 Task: Add a field from the Popular template Priority with name WorkSmart.
Action: Mouse moved to (171, 101)
Screenshot: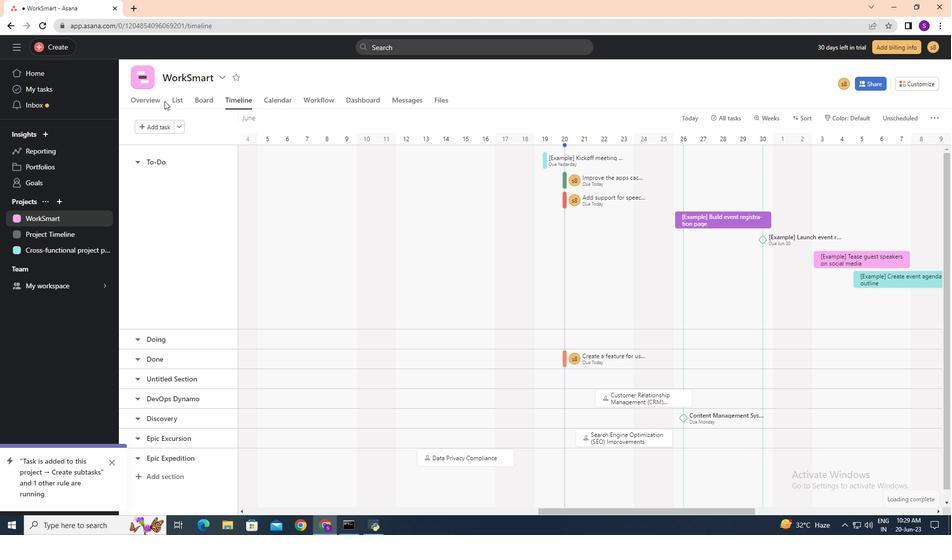 
Action: Mouse pressed left at (171, 101)
Screenshot: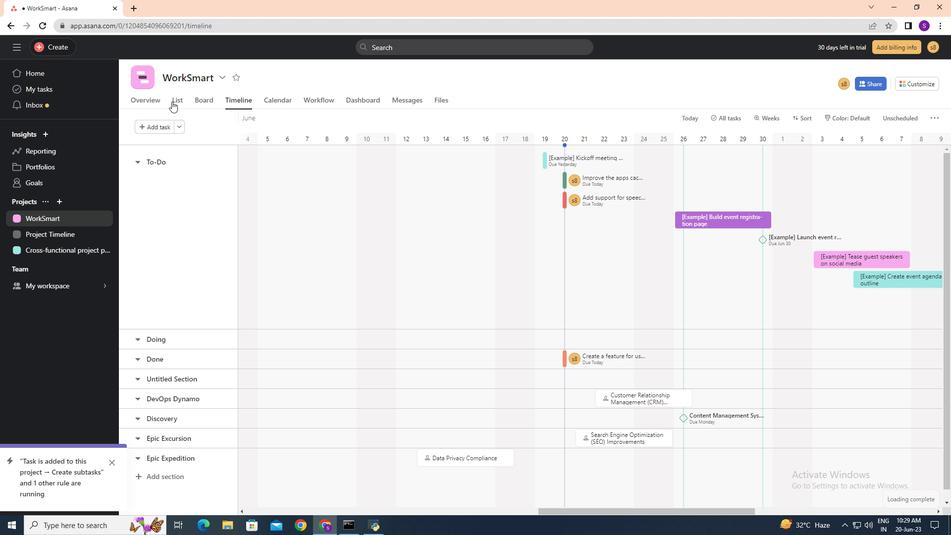 
Action: Mouse moved to (902, 163)
Screenshot: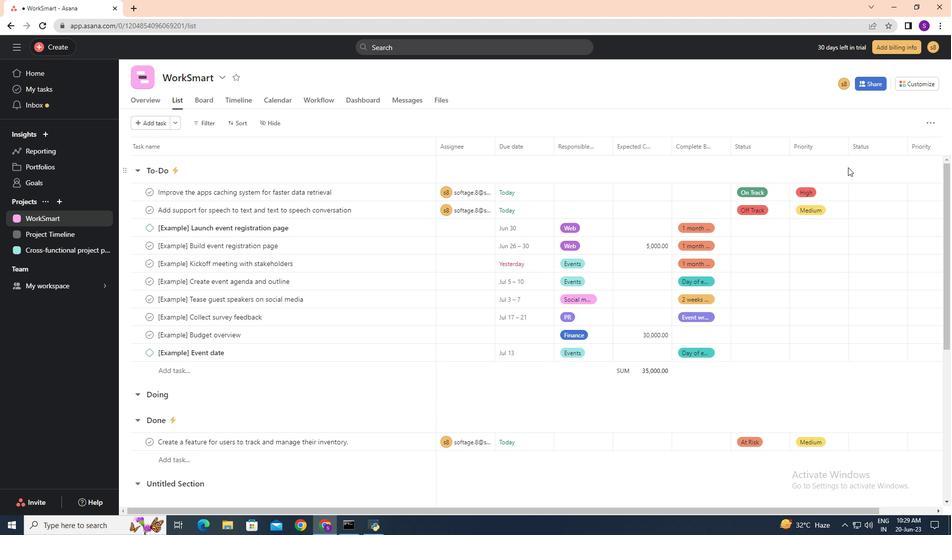 
Action: Mouse scrolled (902, 164) with delta (0, 0)
Screenshot: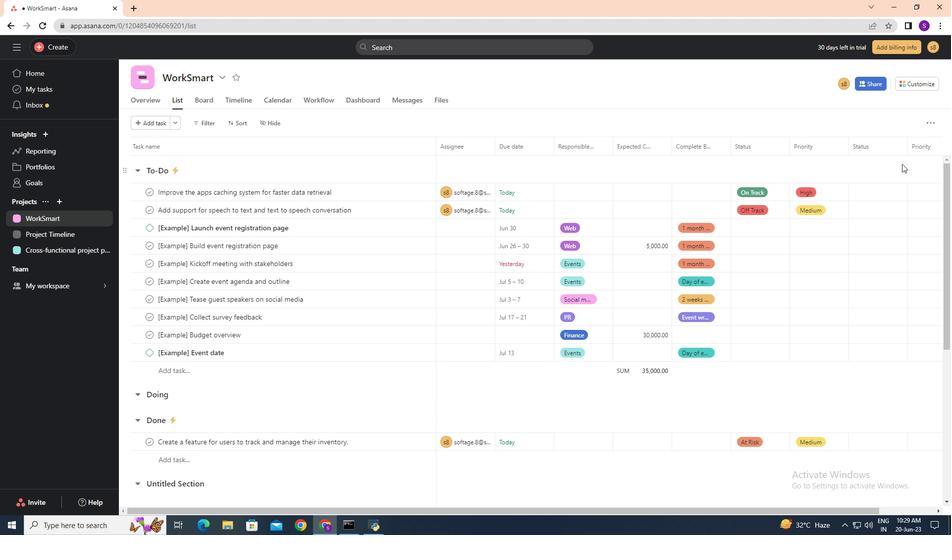 
Action: Mouse scrolled (902, 164) with delta (0, 0)
Screenshot: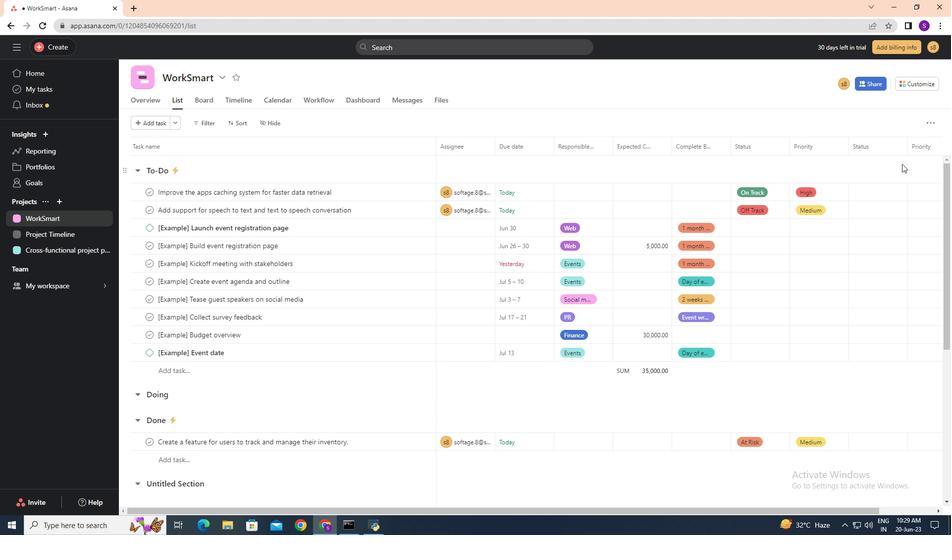 
Action: Mouse scrolled (902, 164) with delta (0, 0)
Screenshot: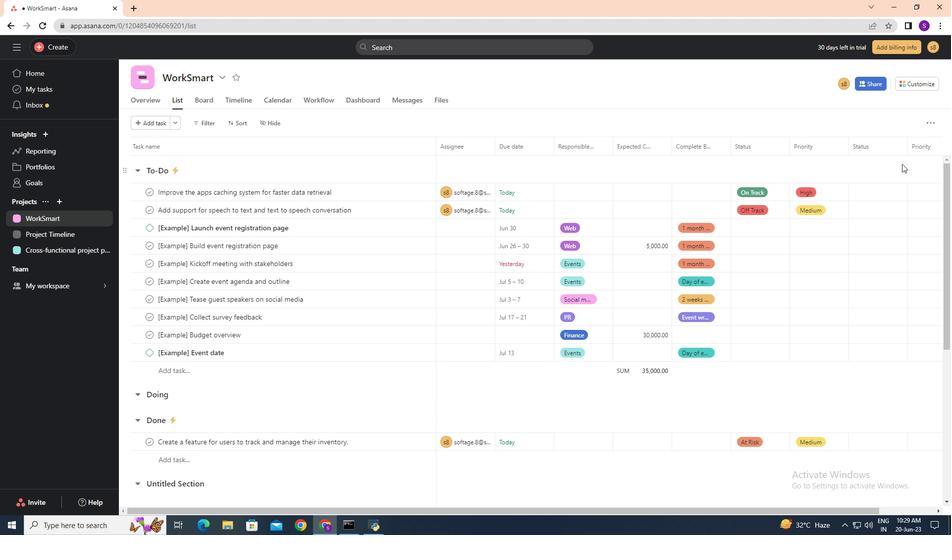 
Action: Mouse moved to (902, 222)
Screenshot: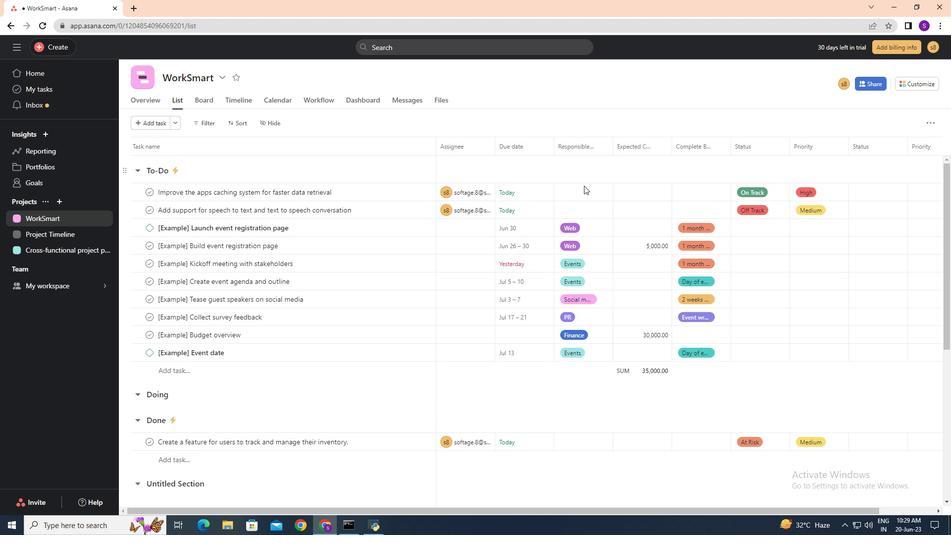 
Action: Mouse scrolled (902, 222) with delta (0, 0)
Screenshot: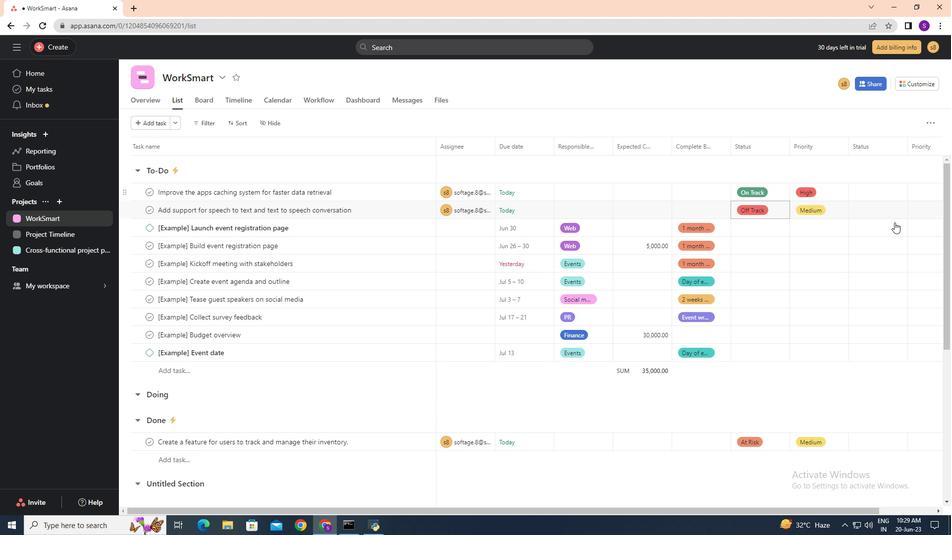 
Action: Mouse scrolled (902, 222) with delta (0, 0)
Screenshot: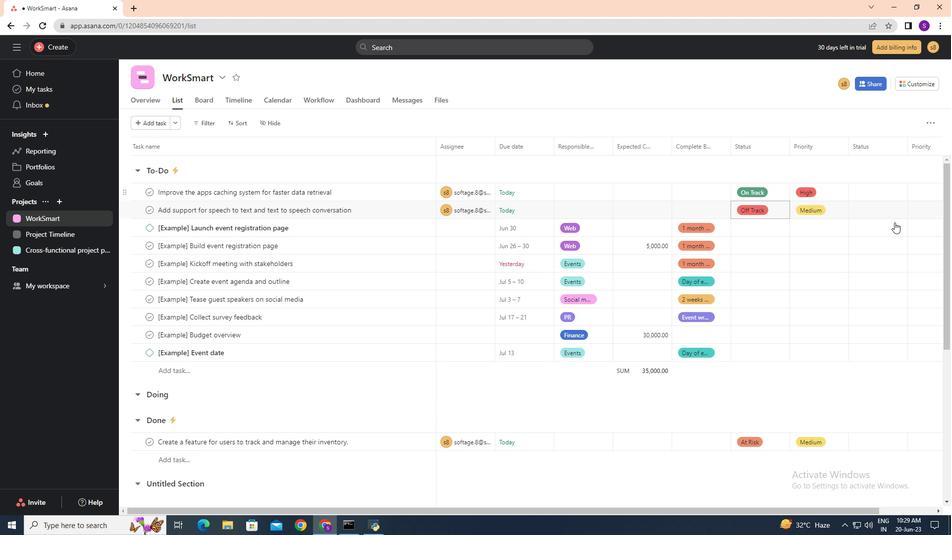 
Action: Mouse moved to (788, 507)
Screenshot: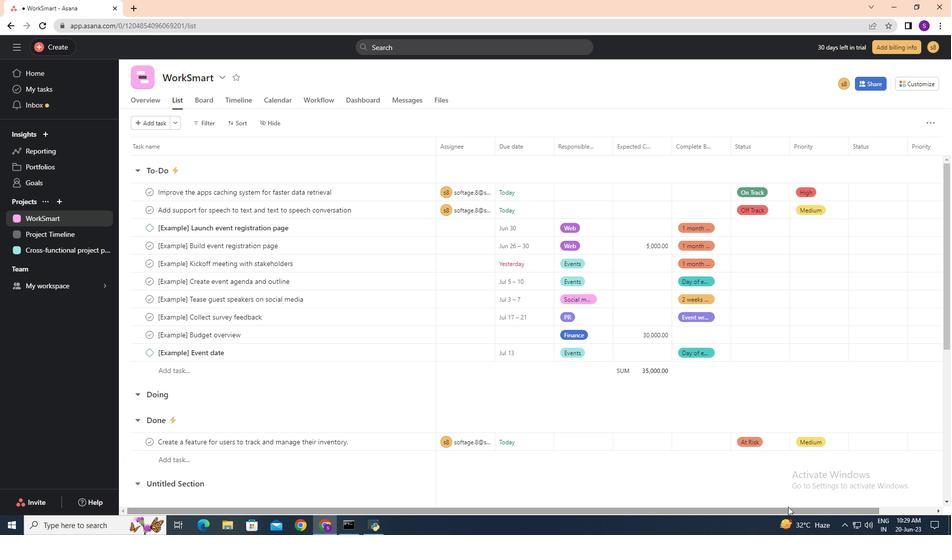 
Action: Mouse pressed left at (788, 507)
Screenshot: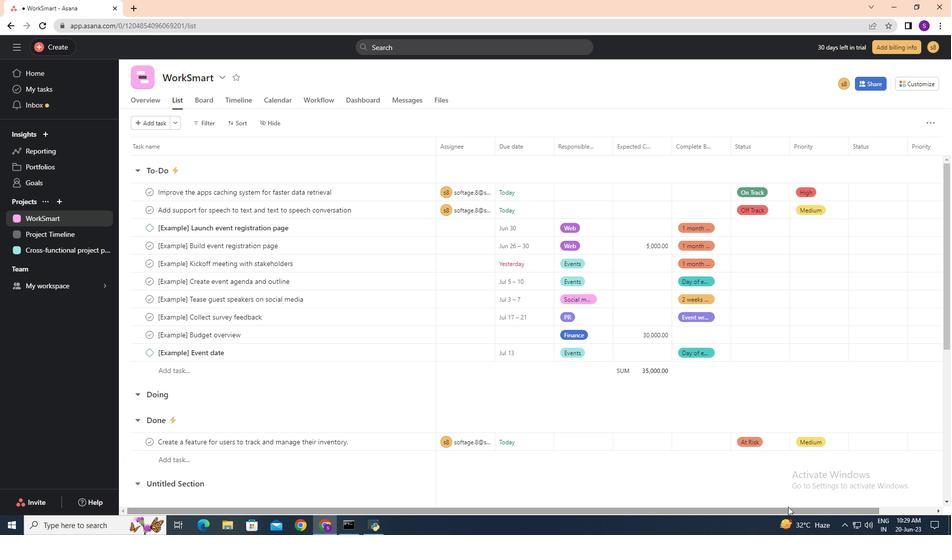 
Action: Mouse moved to (919, 145)
Screenshot: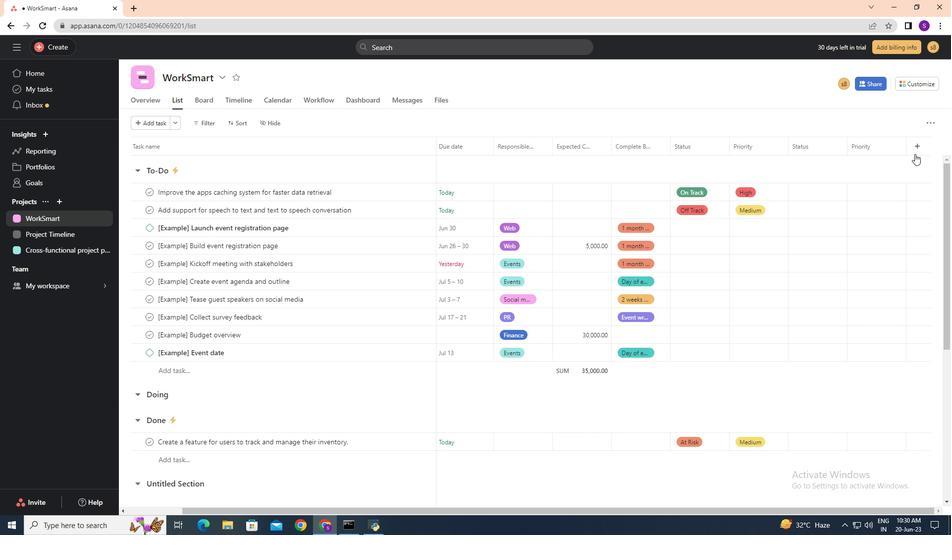 
Action: Mouse pressed left at (919, 145)
Screenshot: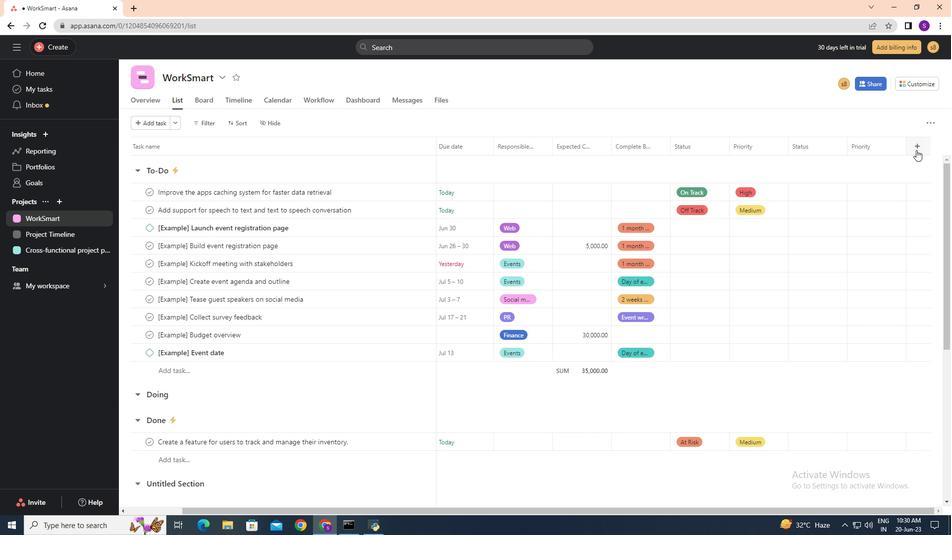 
Action: Mouse moved to (892, 187)
Screenshot: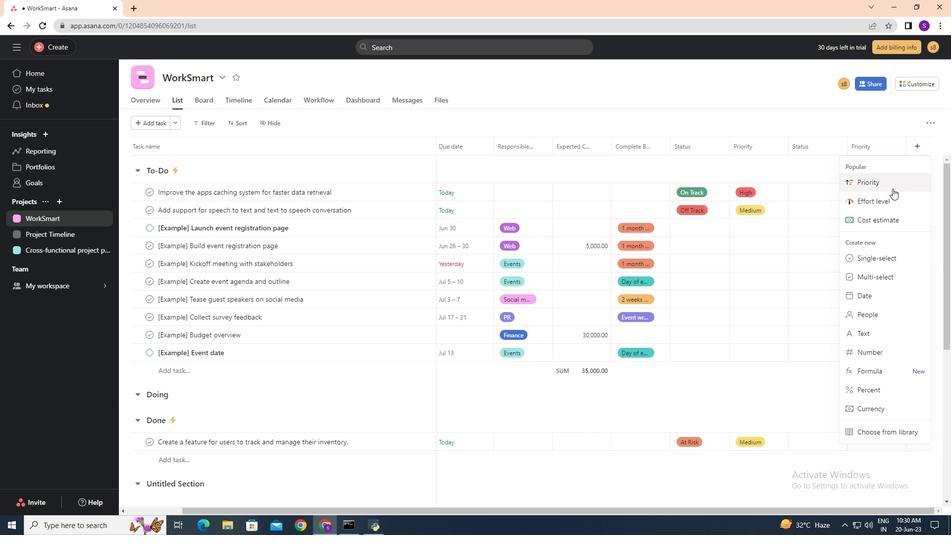 
Action: Mouse pressed left at (892, 187)
Screenshot: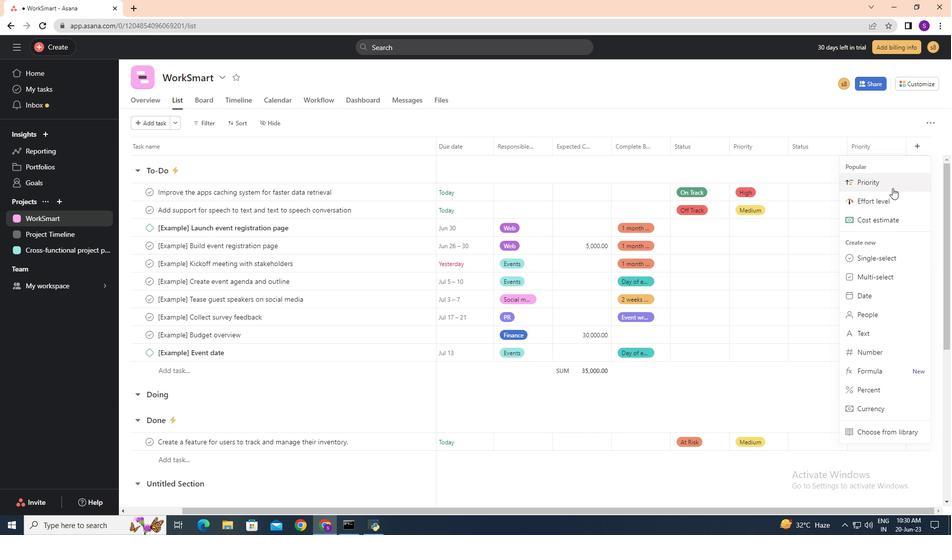 
Action: Key pressed <Key.backspace><Key.backspace><Key.backspace><Key.backspace><Key.backspace><Key.backspace><Key.backspace><Key.shift>P<Key.backspace><Key.backspace><Key.shift>Priority
Screenshot: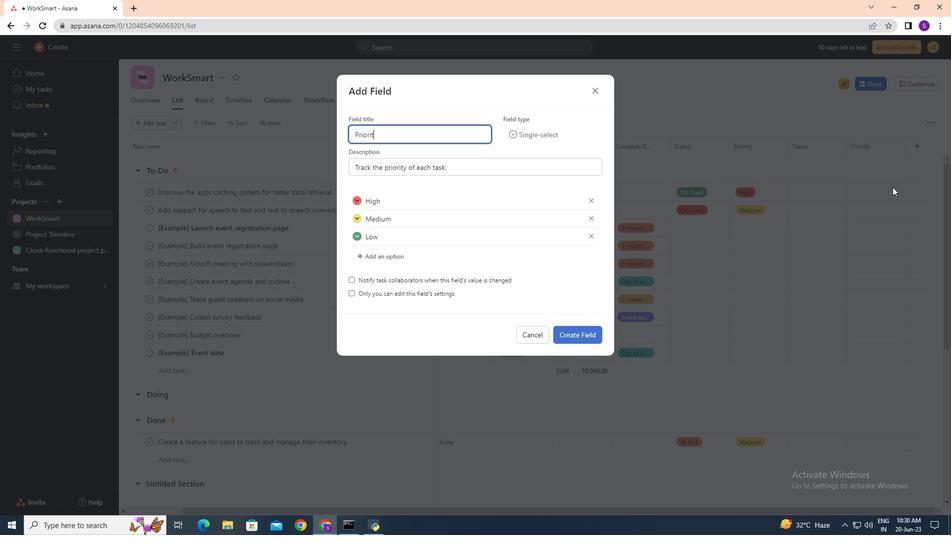 
Action: Mouse moved to (573, 328)
Screenshot: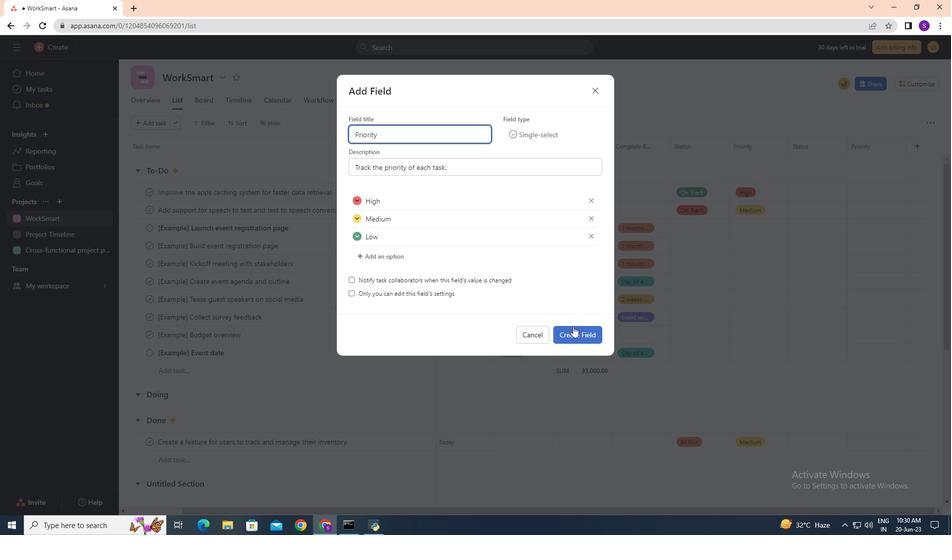 
Action: Mouse pressed left at (573, 328)
Screenshot: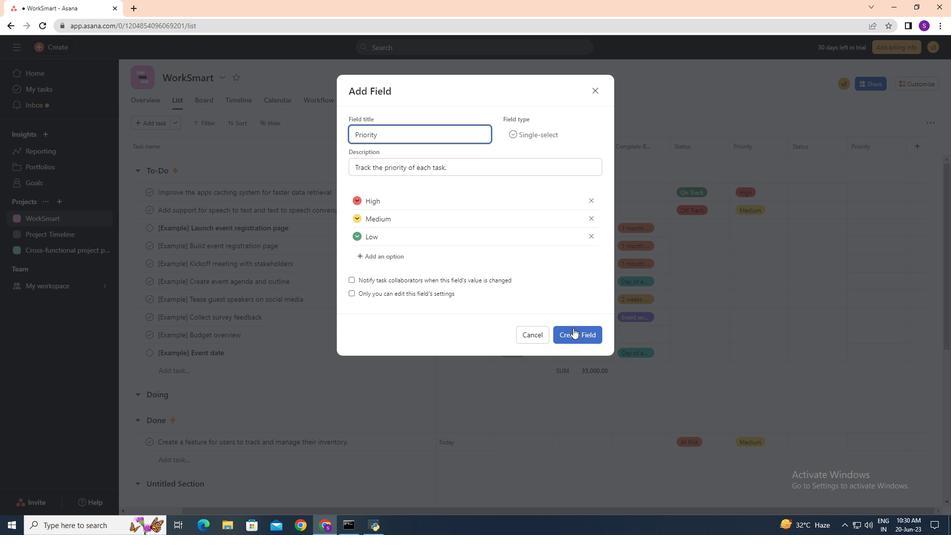 
